 Task: Sort the products in the category "Multivitamins" by price (highest first).
Action: Mouse moved to (229, 110)
Screenshot: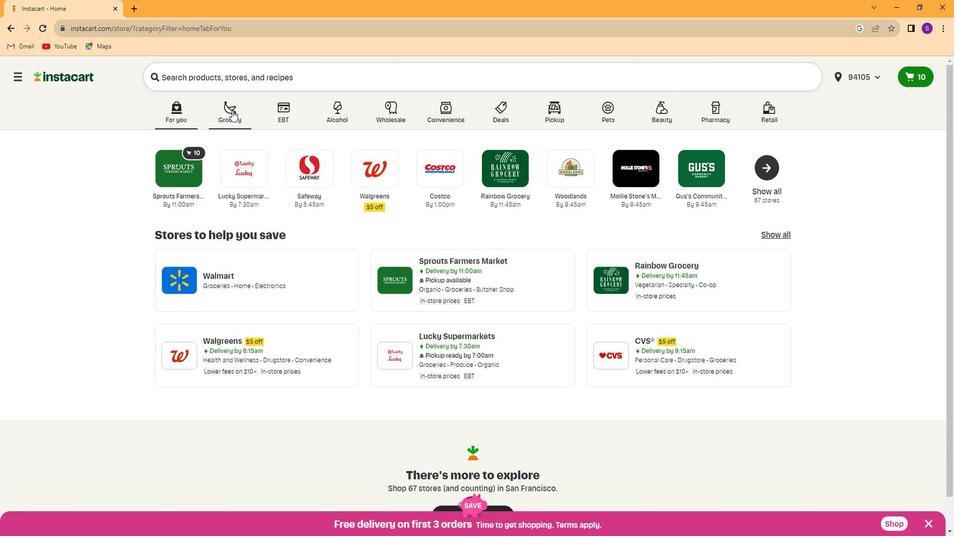 
Action: Mouse pressed left at (229, 110)
Screenshot: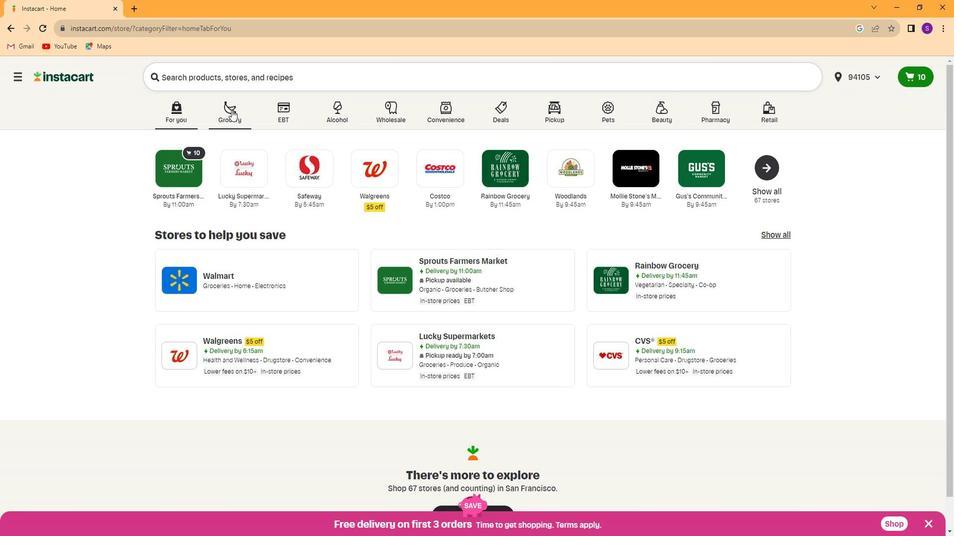 
Action: Mouse moved to (727, 174)
Screenshot: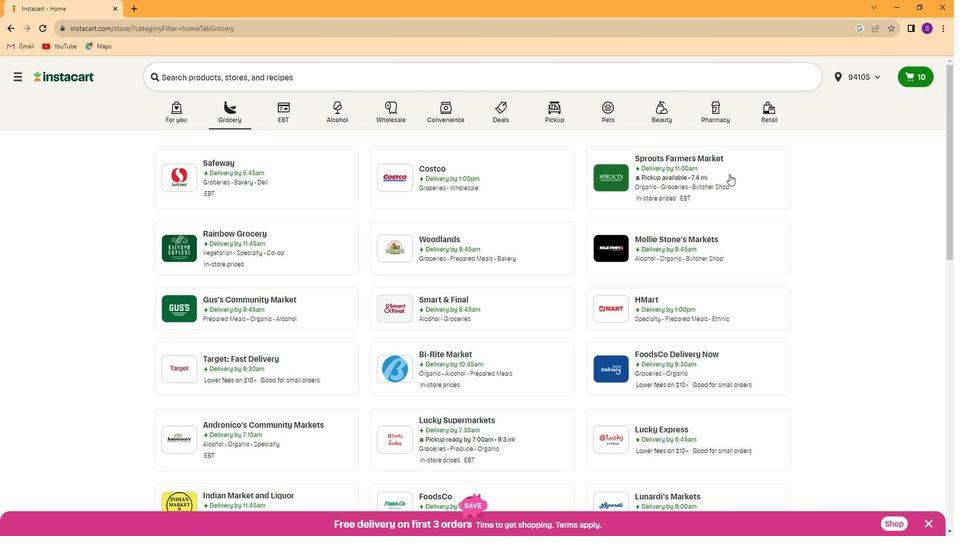 
Action: Mouse pressed left at (727, 174)
Screenshot: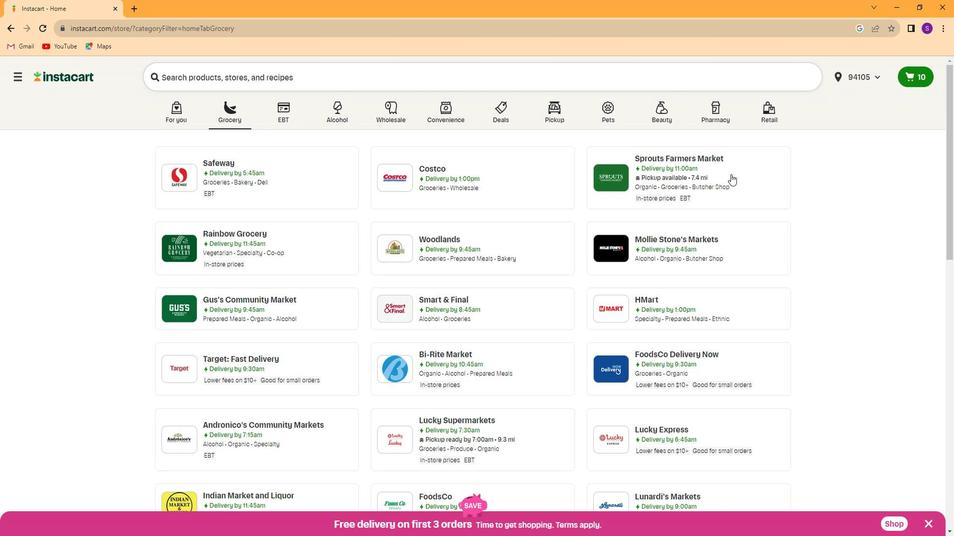 
Action: Mouse moved to (92, 394)
Screenshot: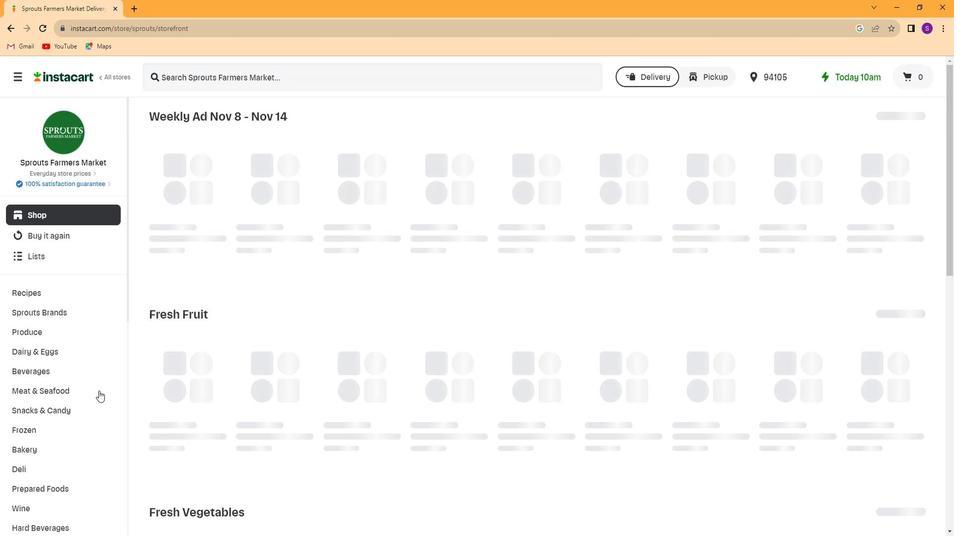 
Action: Mouse scrolled (92, 394) with delta (0, 0)
Screenshot: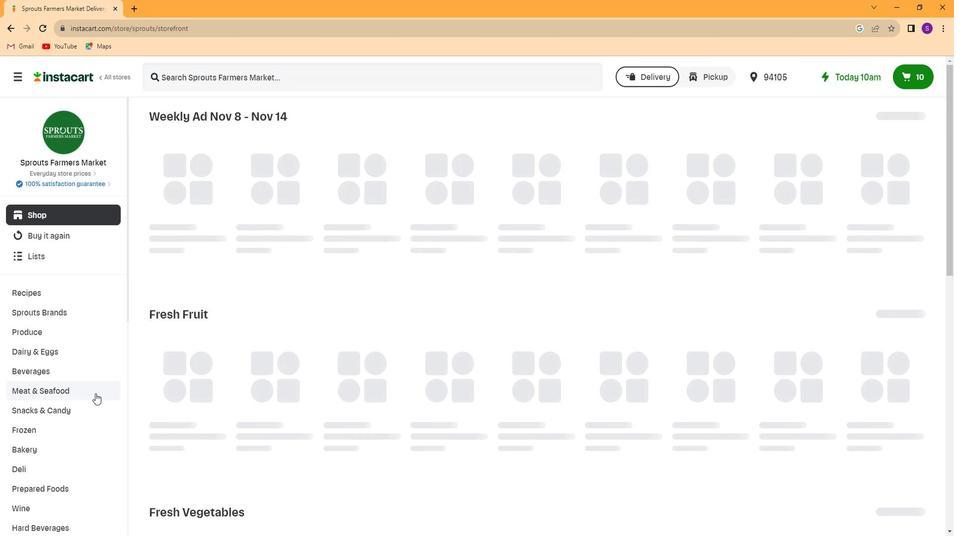 
Action: Mouse scrolled (92, 394) with delta (0, 0)
Screenshot: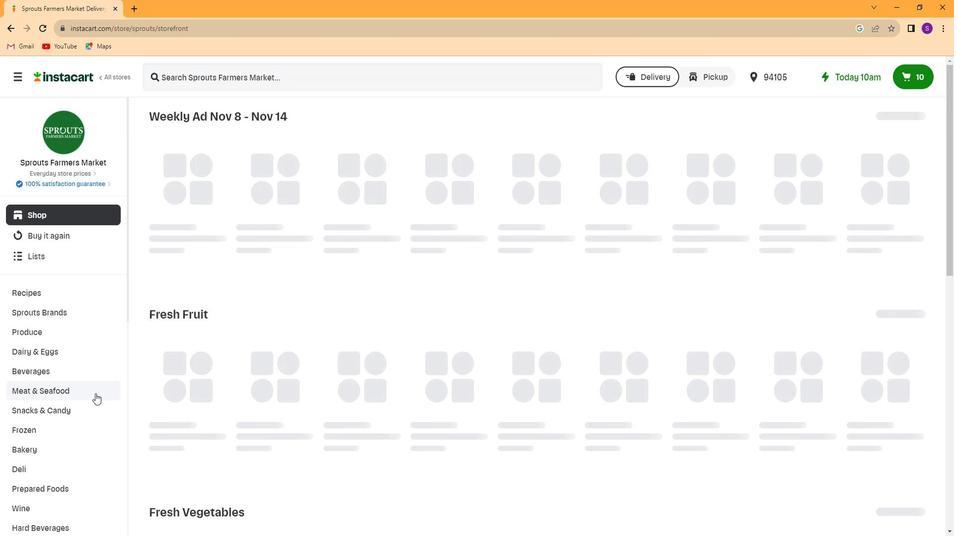 
Action: Mouse scrolled (92, 394) with delta (0, 0)
Screenshot: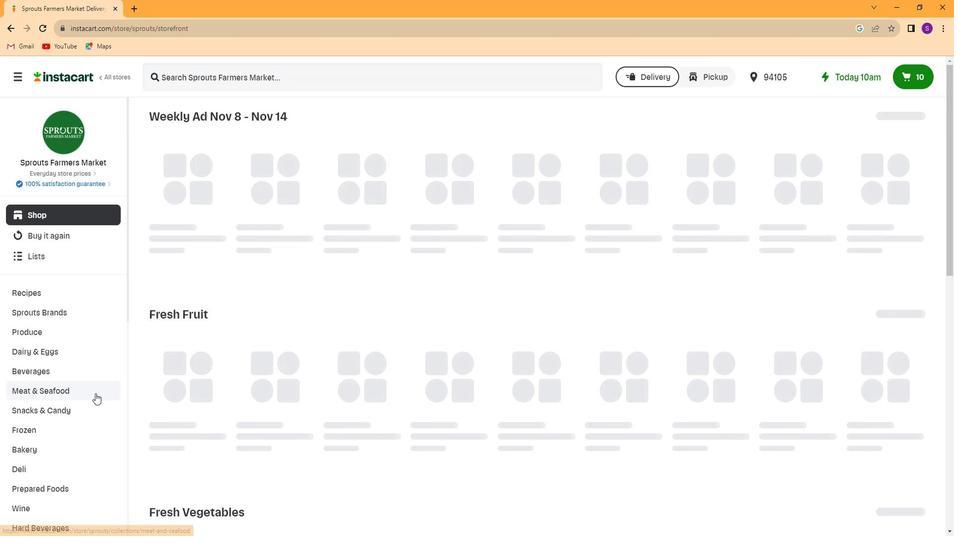 
Action: Mouse scrolled (92, 394) with delta (0, 0)
Screenshot: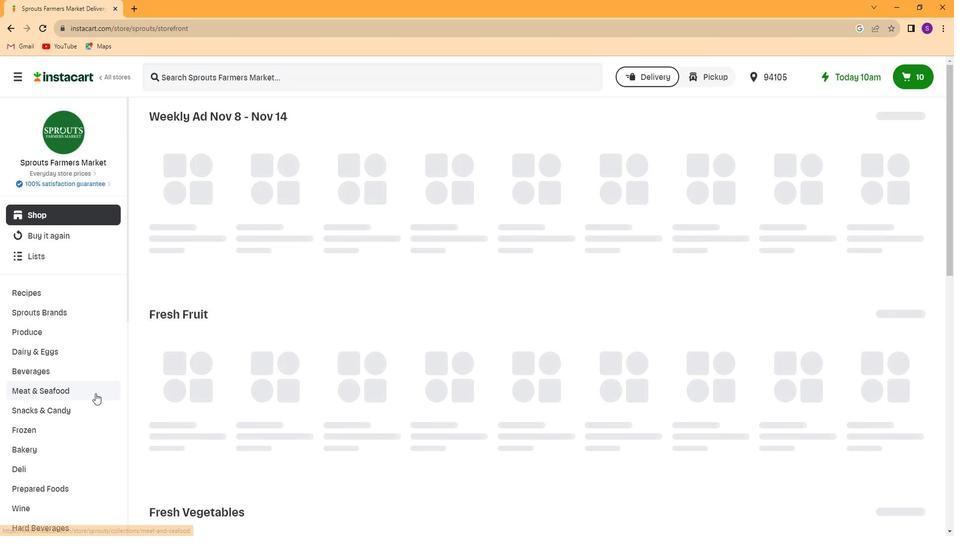 
Action: Mouse scrolled (92, 394) with delta (0, 0)
Screenshot: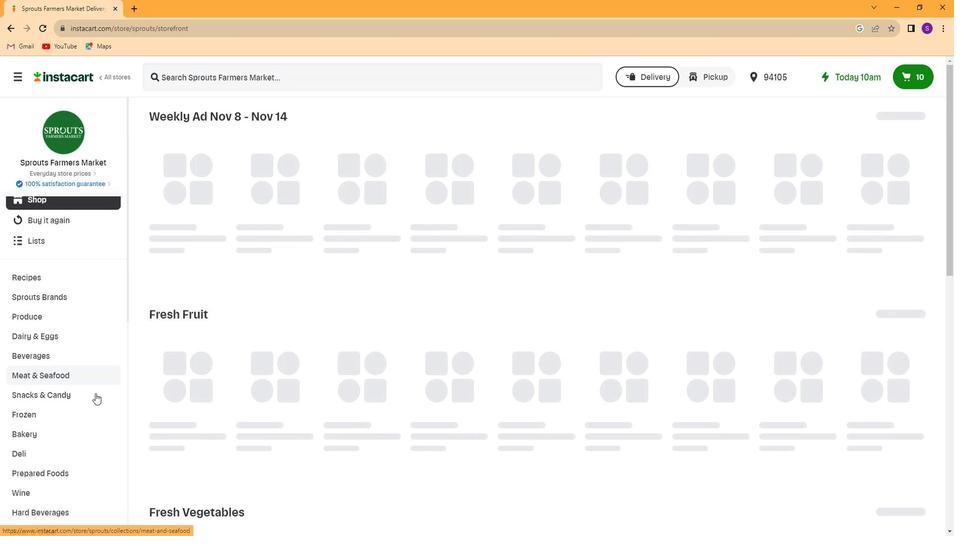 
Action: Mouse scrolled (92, 395) with delta (0, 0)
Screenshot: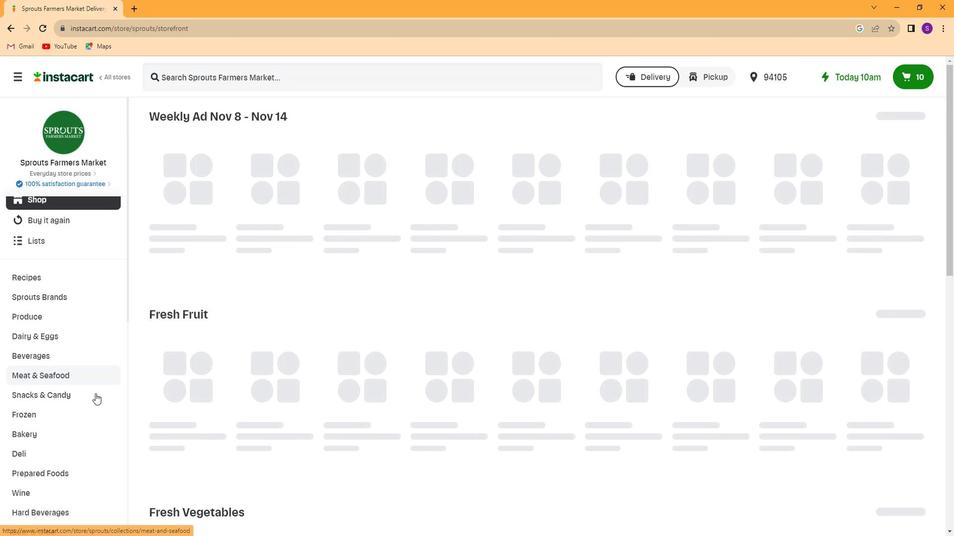 
Action: Mouse scrolled (92, 394) with delta (0, 0)
Screenshot: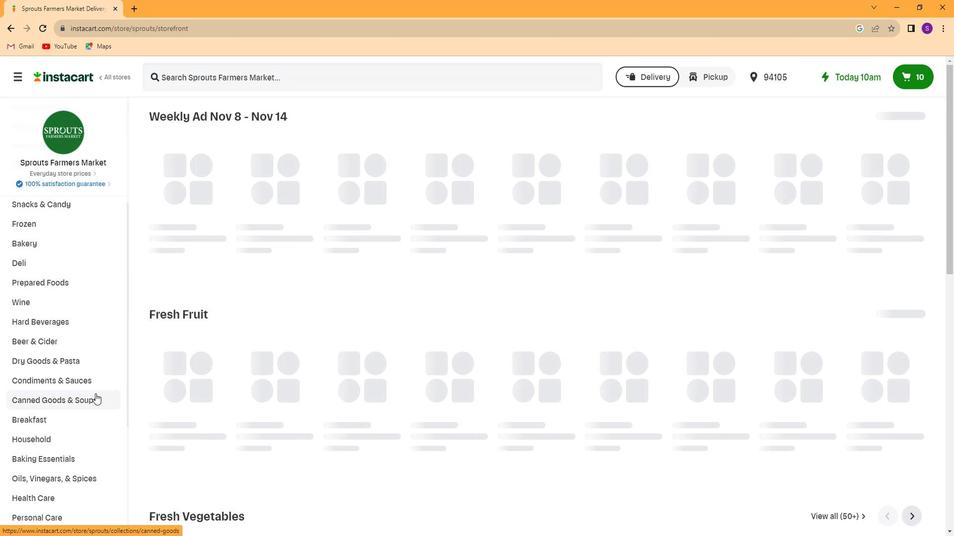 
Action: Mouse scrolled (92, 394) with delta (0, 0)
Screenshot: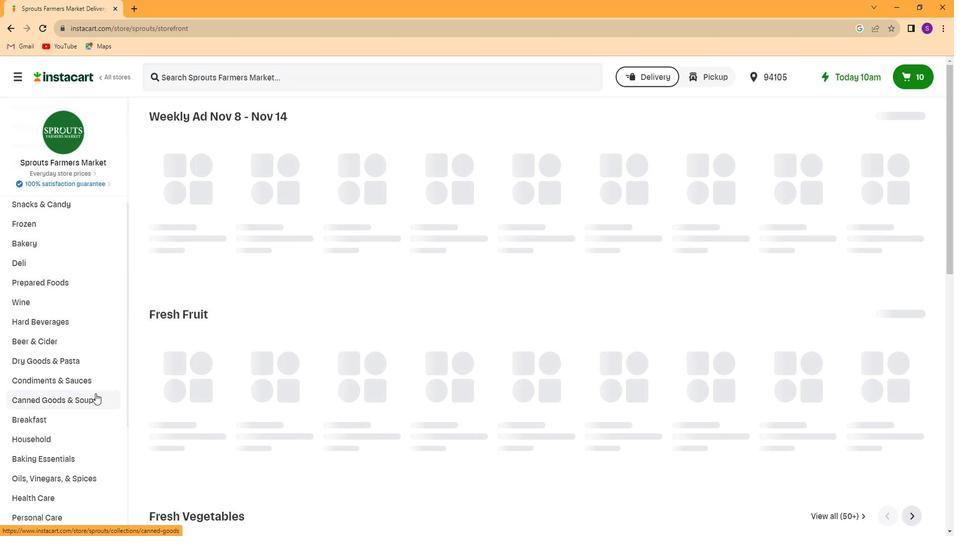 
Action: Mouse moved to (92, 394)
Screenshot: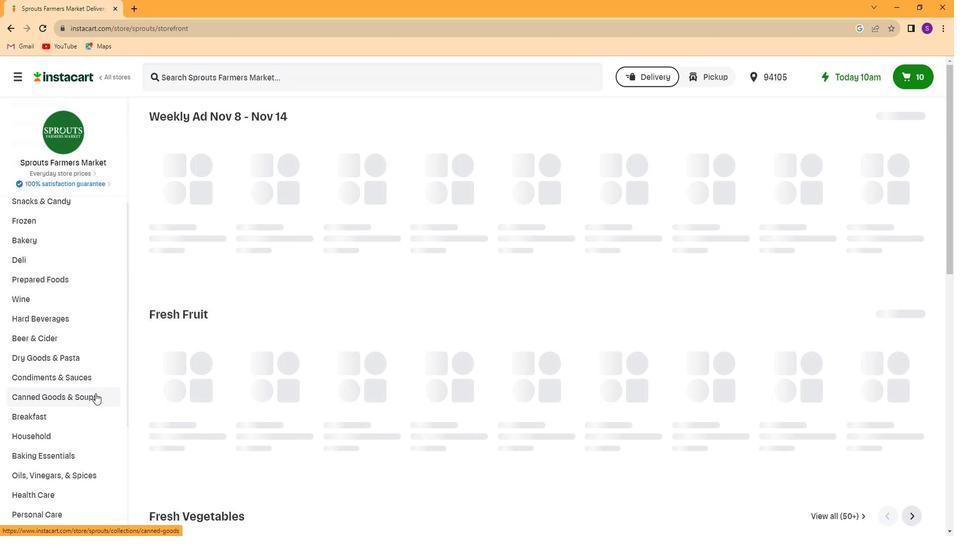
Action: Mouse scrolled (92, 394) with delta (0, 0)
Screenshot: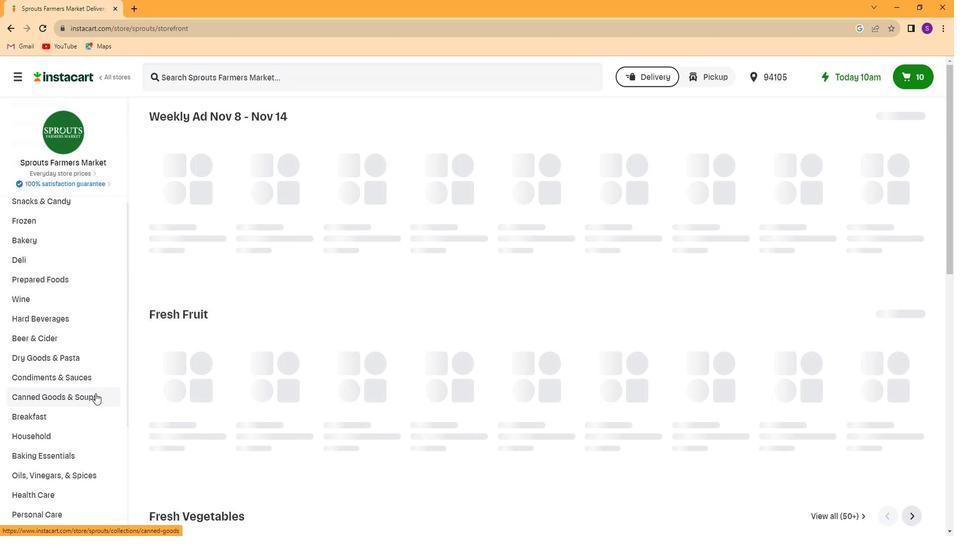 
Action: Mouse moved to (88, 397)
Screenshot: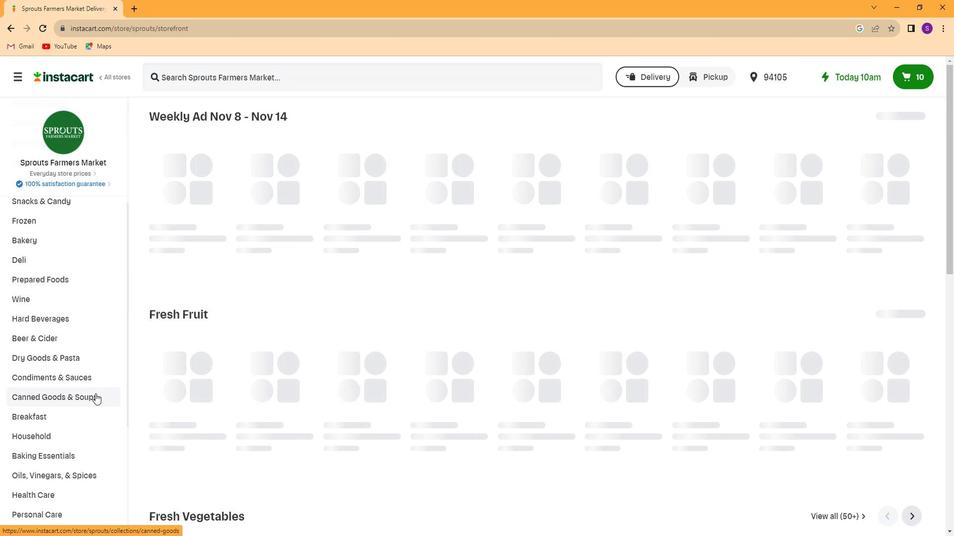 
Action: Mouse scrolled (88, 397) with delta (0, 0)
Screenshot: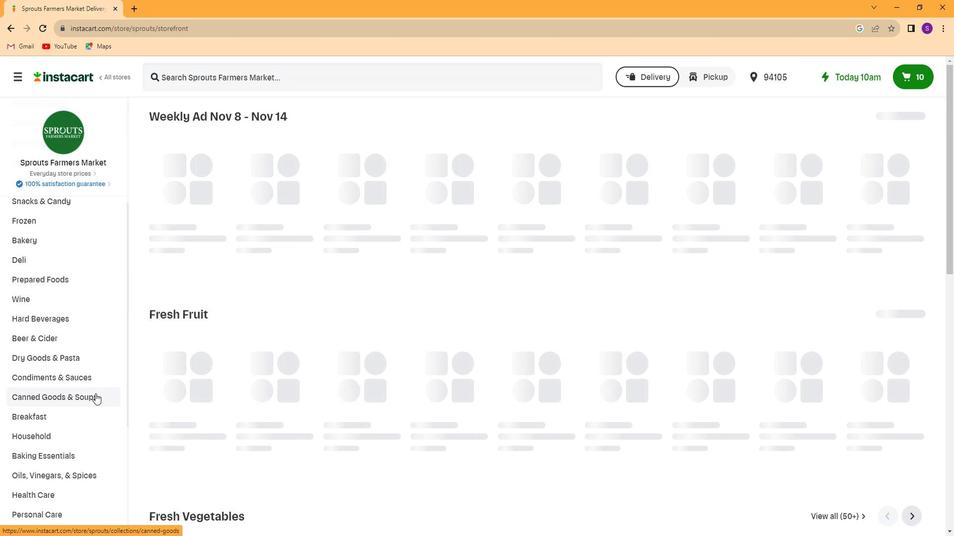 
Action: Mouse moved to (84, 399)
Screenshot: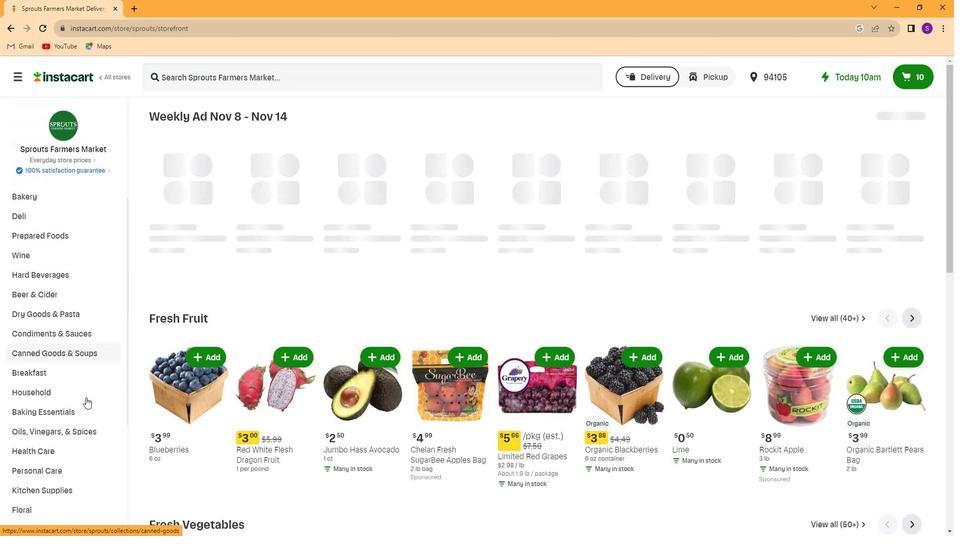 
Action: Mouse scrolled (84, 398) with delta (0, 0)
Screenshot: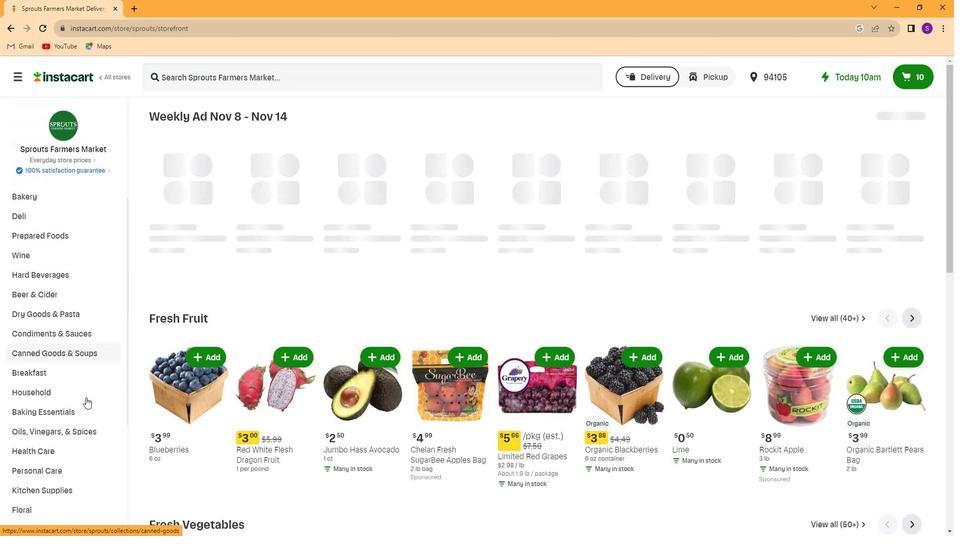 
Action: Mouse moved to (81, 399)
Screenshot: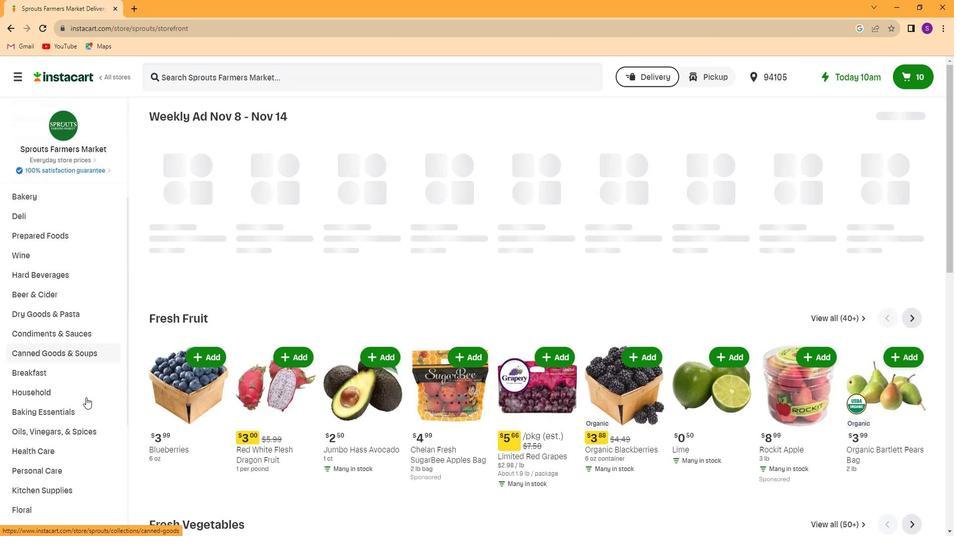 
Action: Mouse scrolled (81, 398) with delta (0, 0)
Screenshot: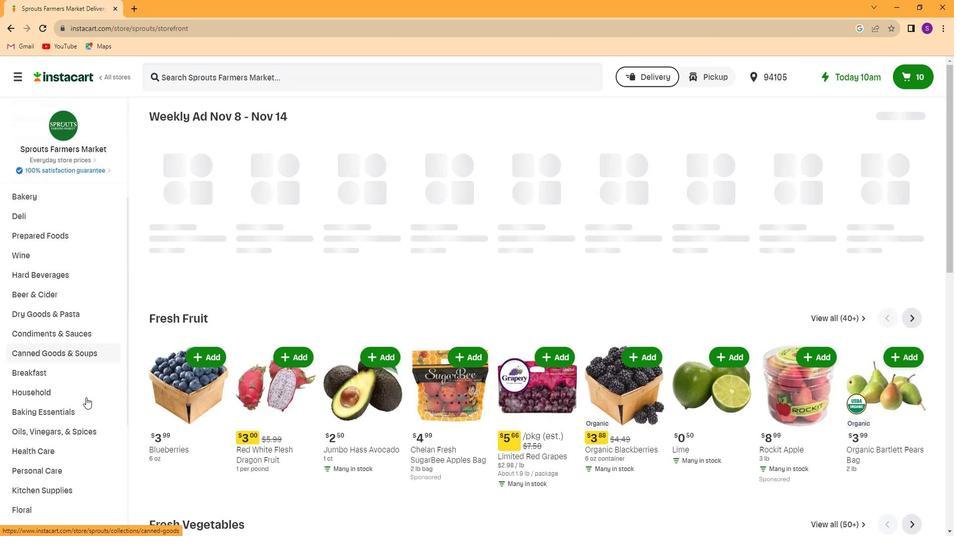 
Action: Mouse moved to (80, 399)
Screenshot: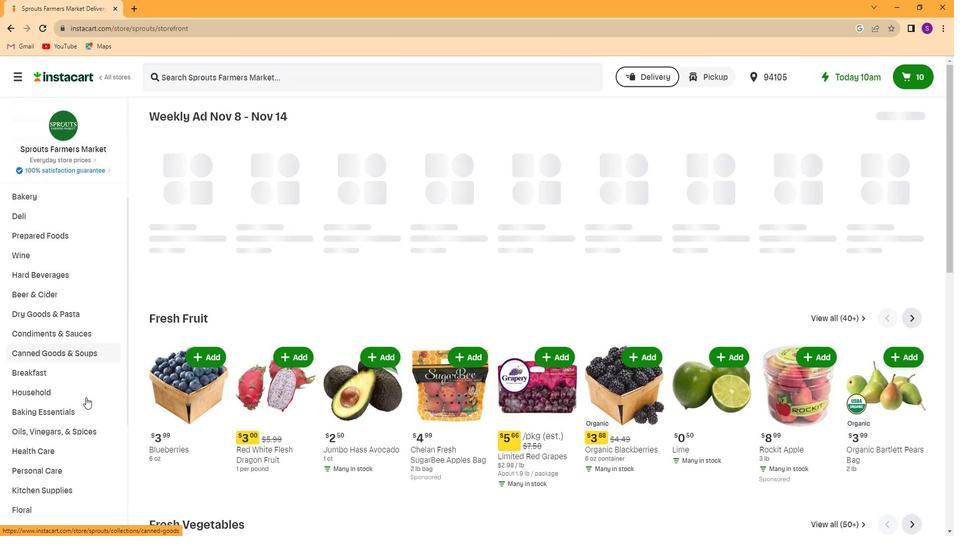 
Action: Mouse scrolled (80, 398) with delta (0, 0)
Screenshot: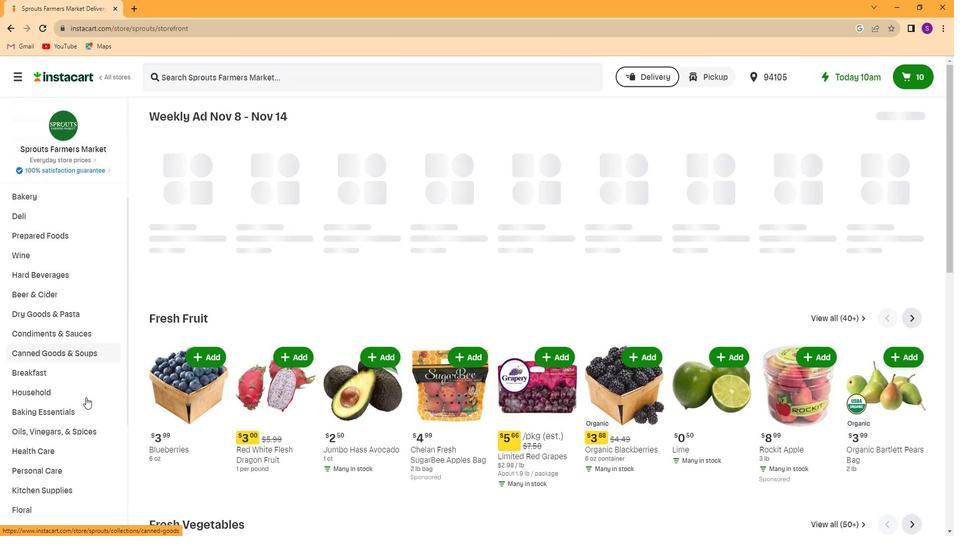 
Action: Mouse moved to (78, 399)
Screenshot: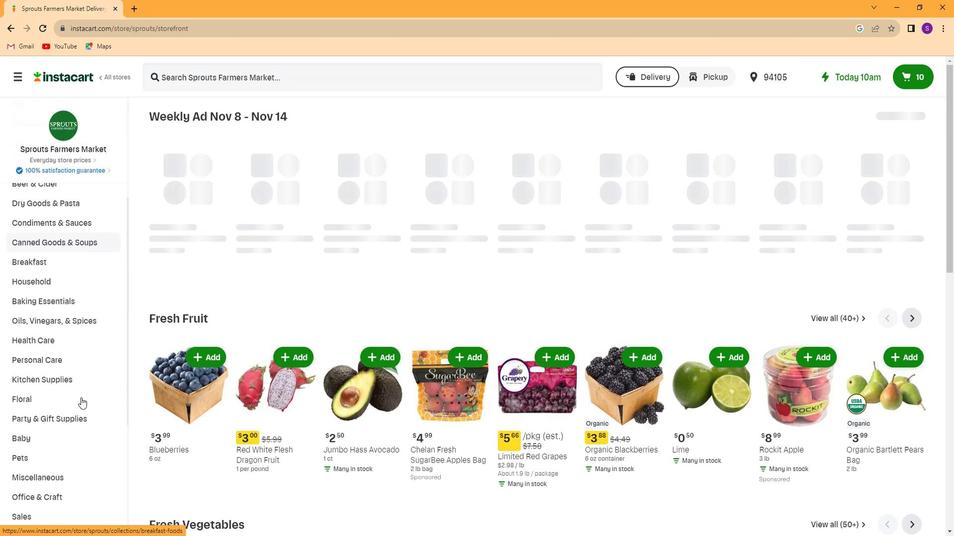 
Action: Mouse scrolled (78, 398) with delta (0, 0)
Screenshot: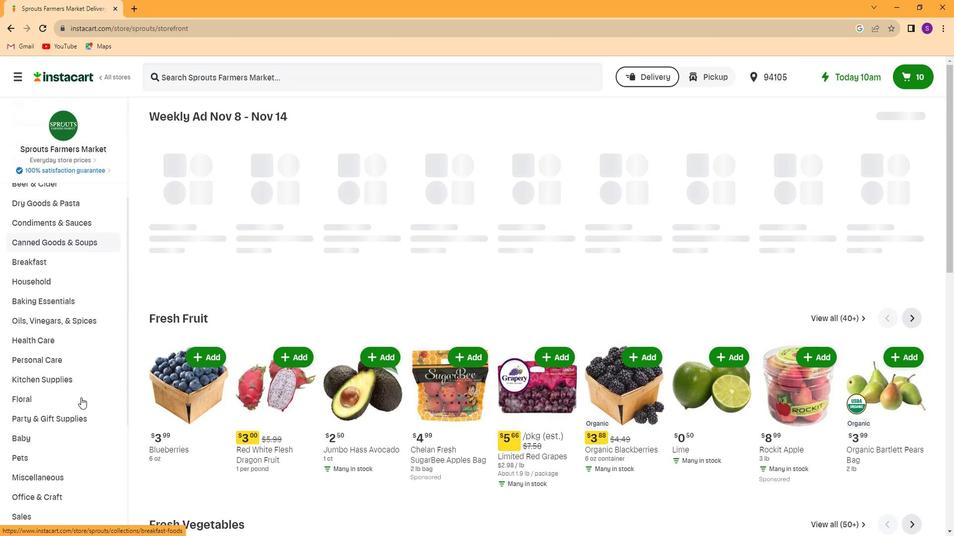 
Action: Mouse scrolled (78, 398) with delta (0, 0)
Screenshot: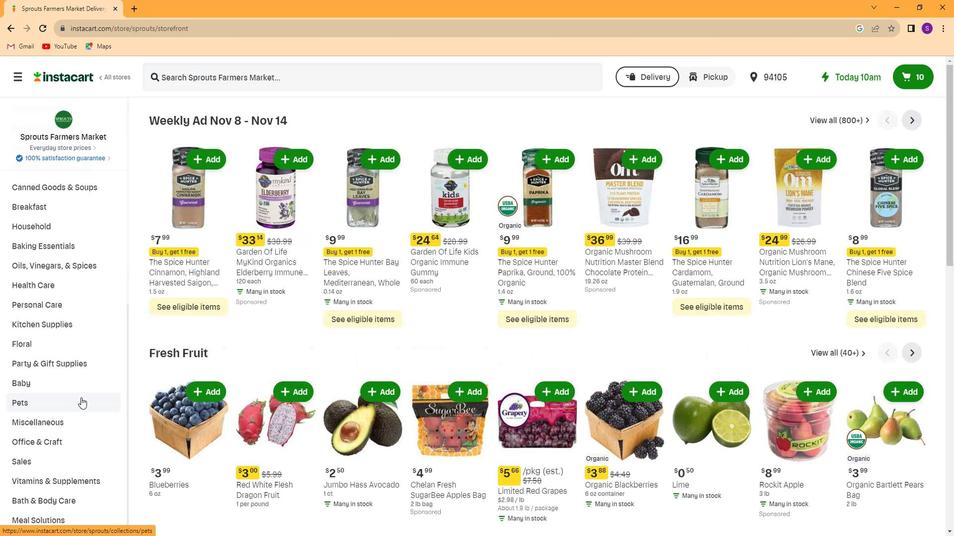 
Action: Mouse scrolled (78, 398) with delta (0, 0)
Screenshot: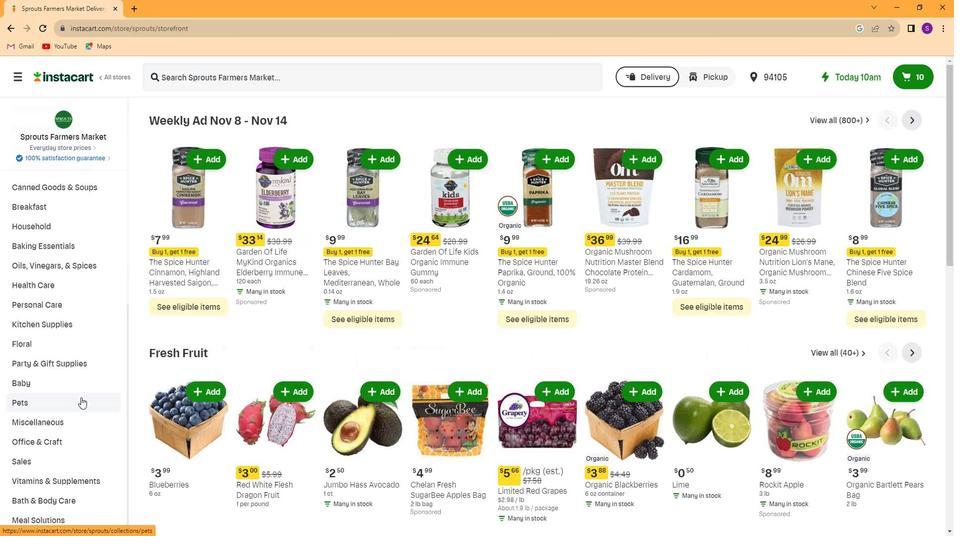 
Action: Mouse scrolled (78, 398) with delta (0, 0)
Screenshot: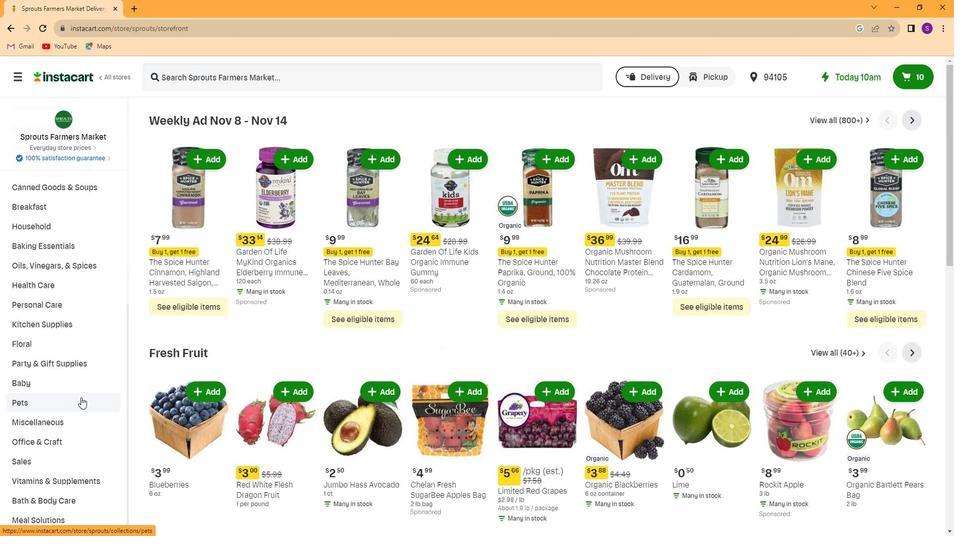 
Action: Mouse scrolled (78, 398) with delta (0, 0)
Screenshot: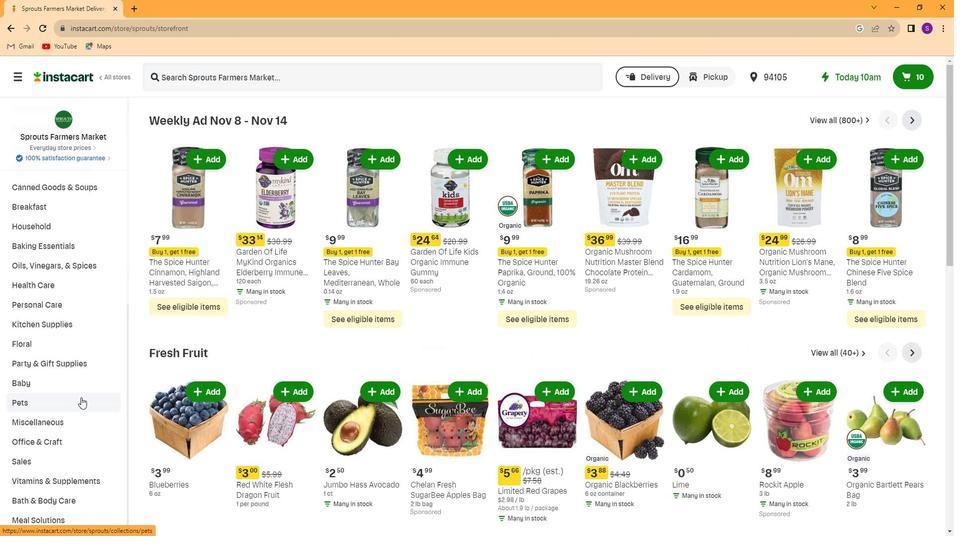 
Action: Mouse scrolled (78, 398) with delta (0, 0)
Screenshot: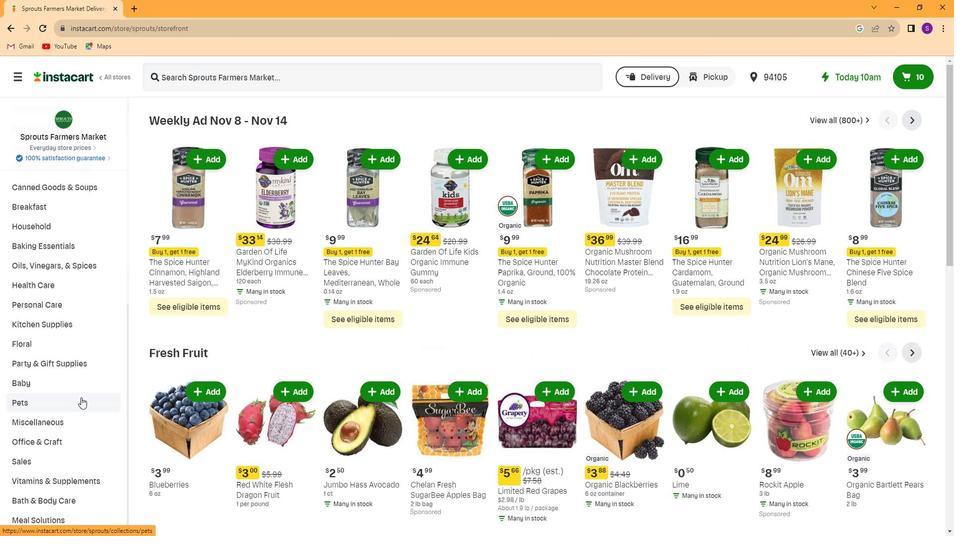 
Action: Mouse scrolled (78, 398) with delta (0, 0)
Screenshot: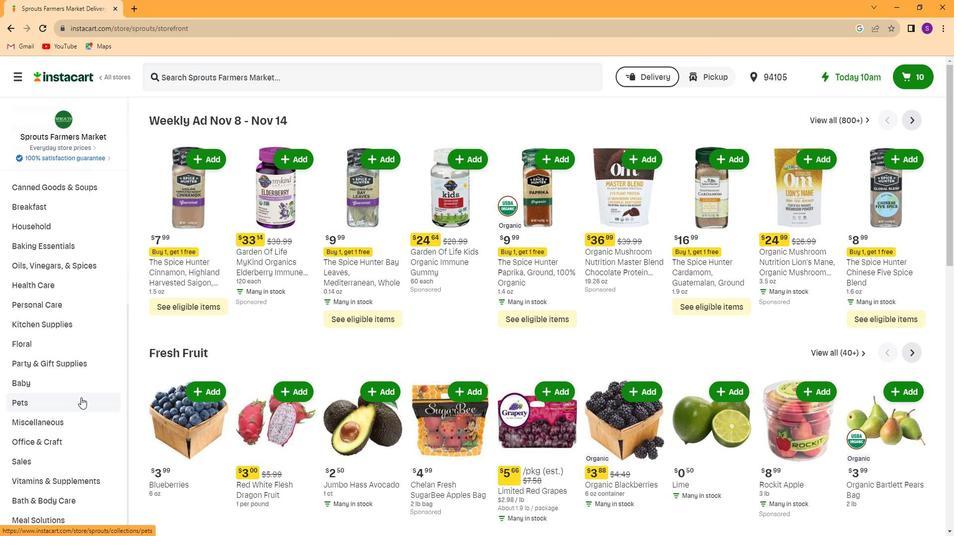 
Action: Mouse moved to (77, 479)
Screenshot: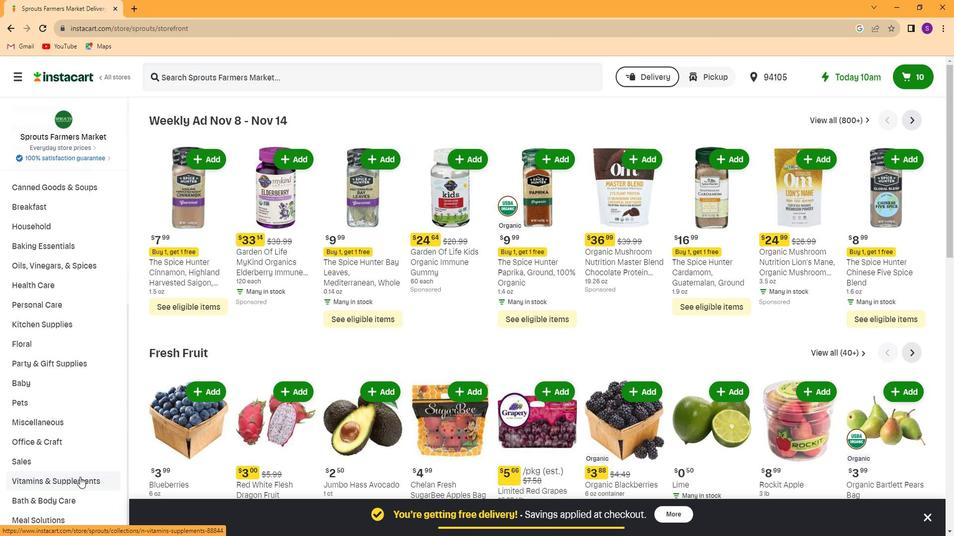 
Action: Mouse pressed left at (77, 479)
Screenshot: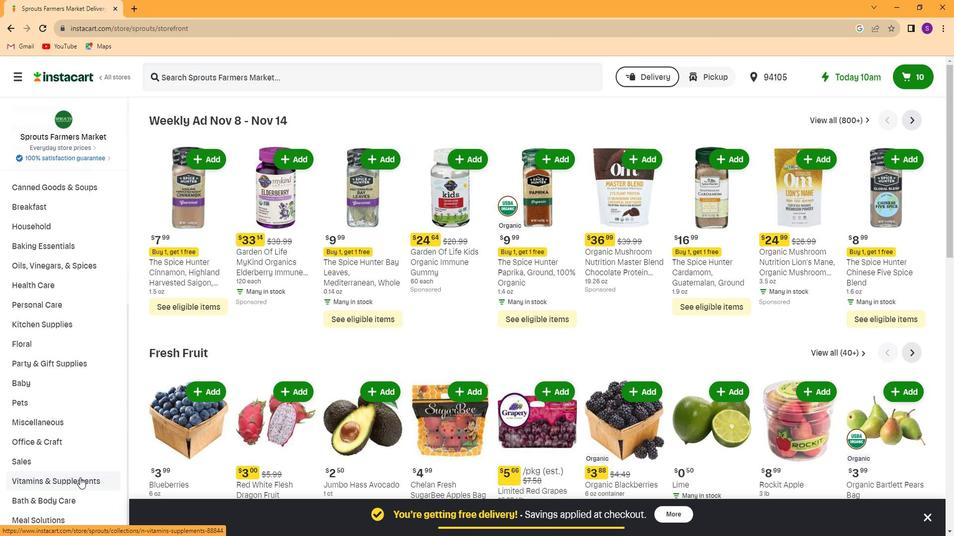 
Action: Mouse moved to (77, 449)
Screenshot: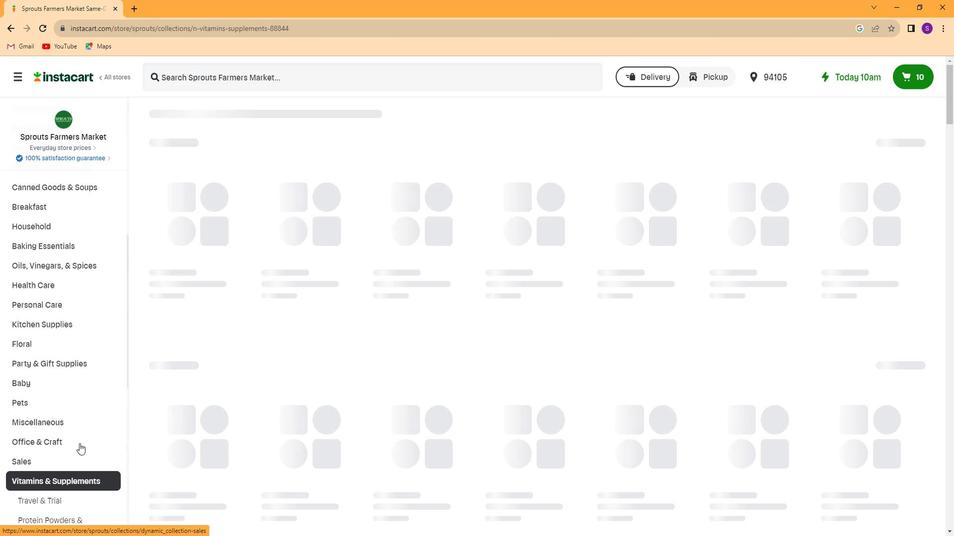 
Action: Mouse scrolled (77, 448) with delta (0, 0)
Screenshot: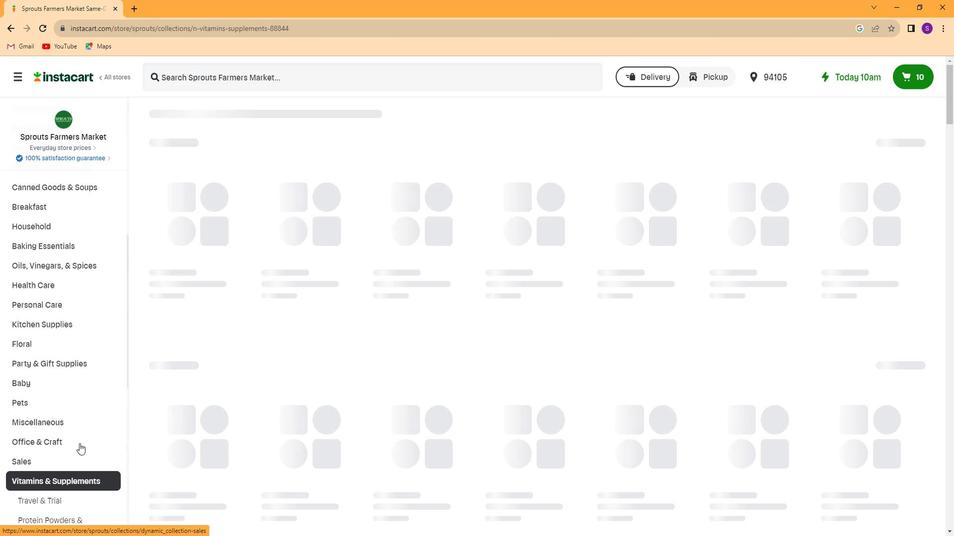 
Action: Mouse moved to (78, 432)
Screenshot: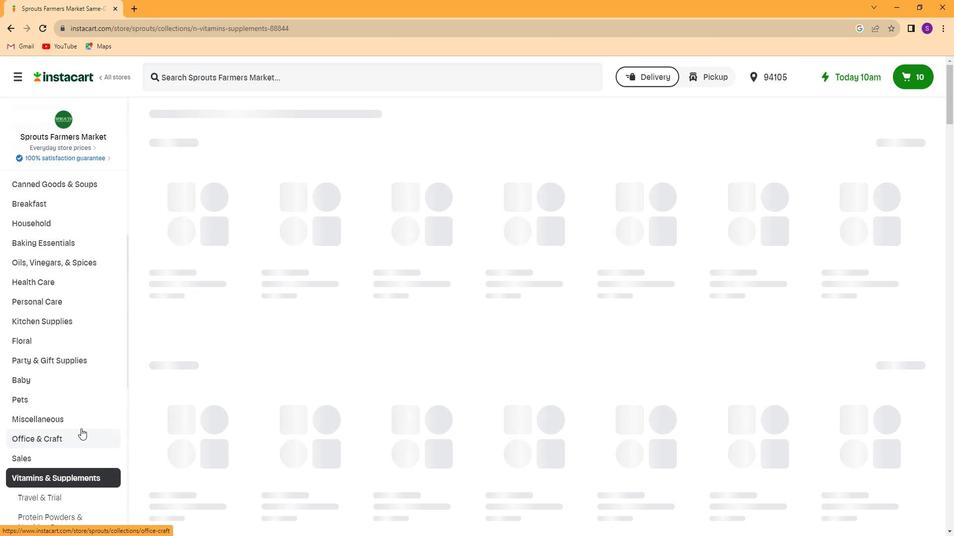 
Action: Mouse scrolled (78, 432) with delta (0, 0)
Screenshot: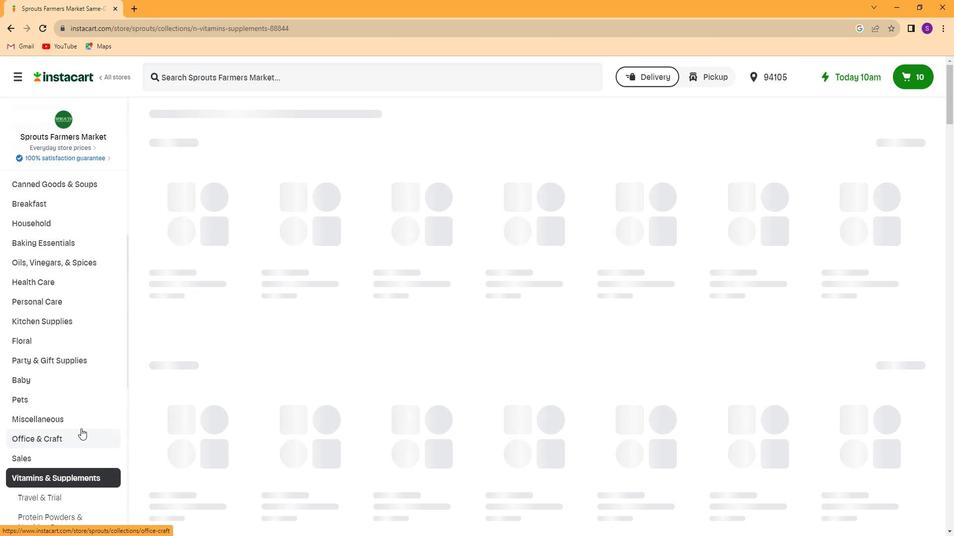 
Action: Mouse moved to (78, 428)
Screenshot: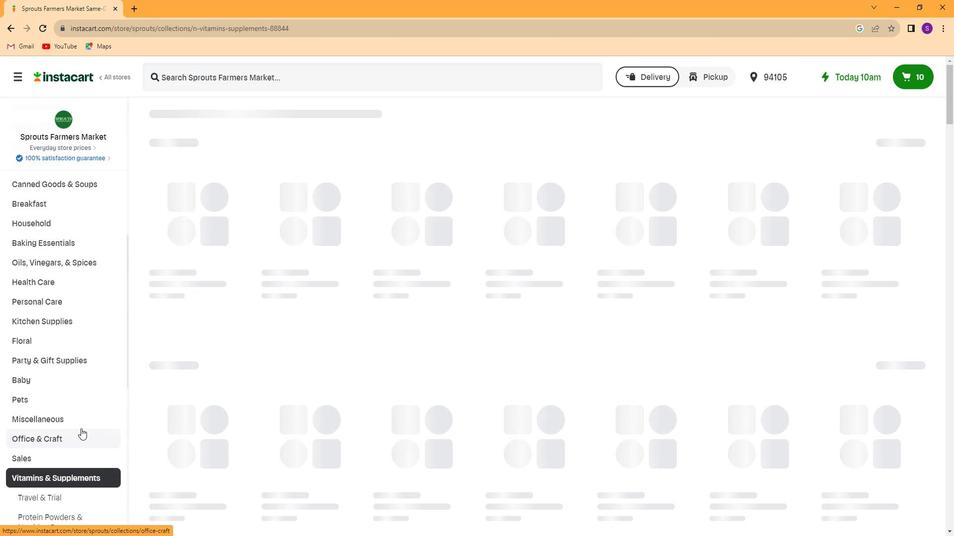 
Action: Mouse scrolled (78, 427) with delta (0, 0)
Screenshot: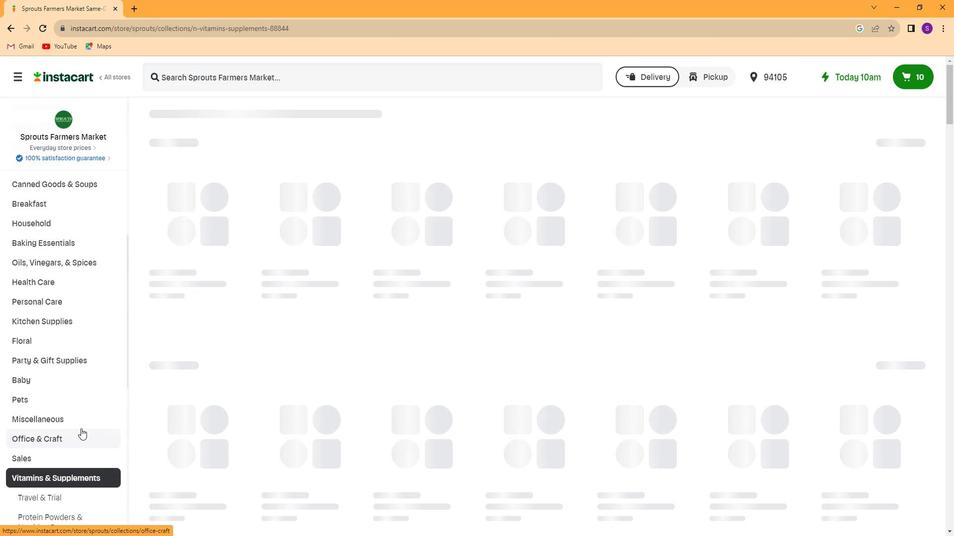
Action: Mouse moved to (78, 424)
Screenshot: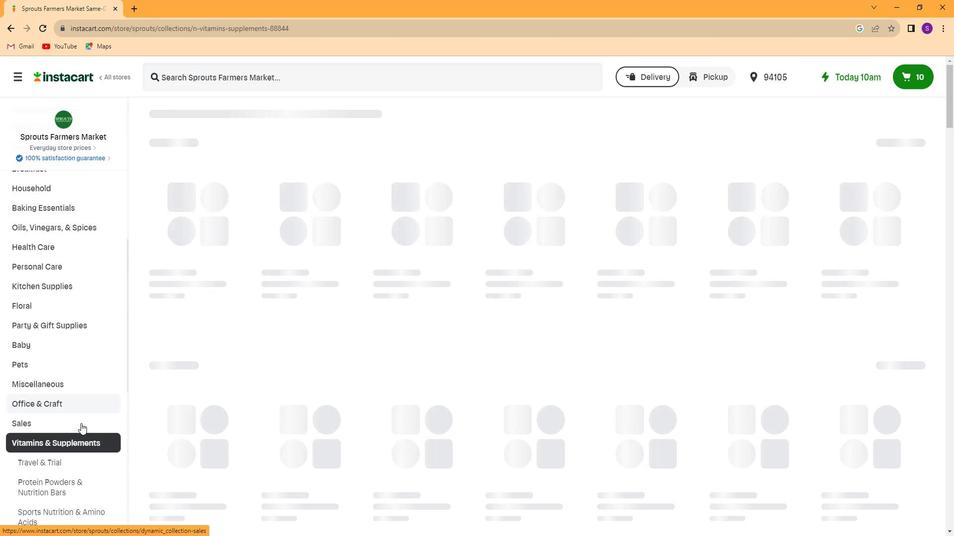 
Action: Mouse scrolled (78, 424) with delta (0, 0)
Screenshot: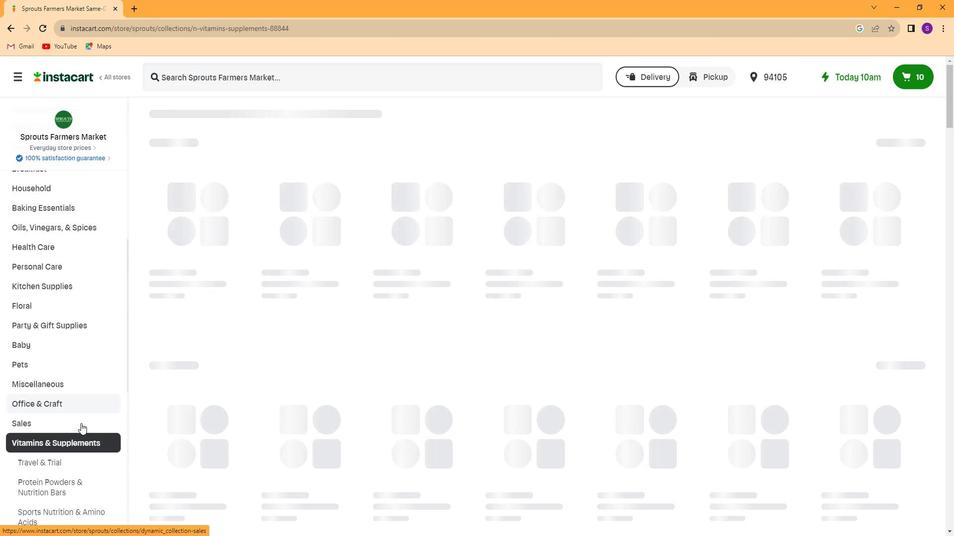 
Action: Mouse moved to (78, 417)
Screenshot: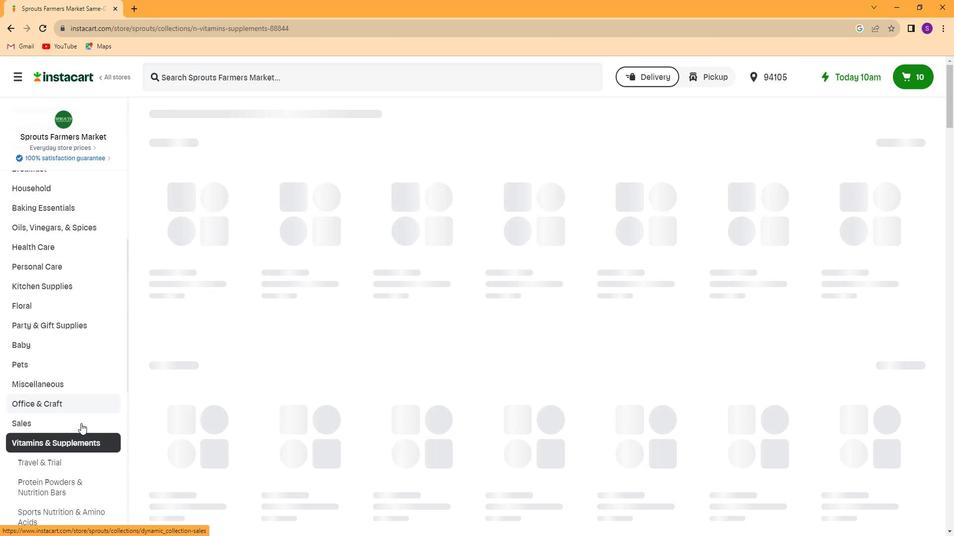 
Action: Mouse scrolled (78, 417) with delta (0, 0)
Screenshot: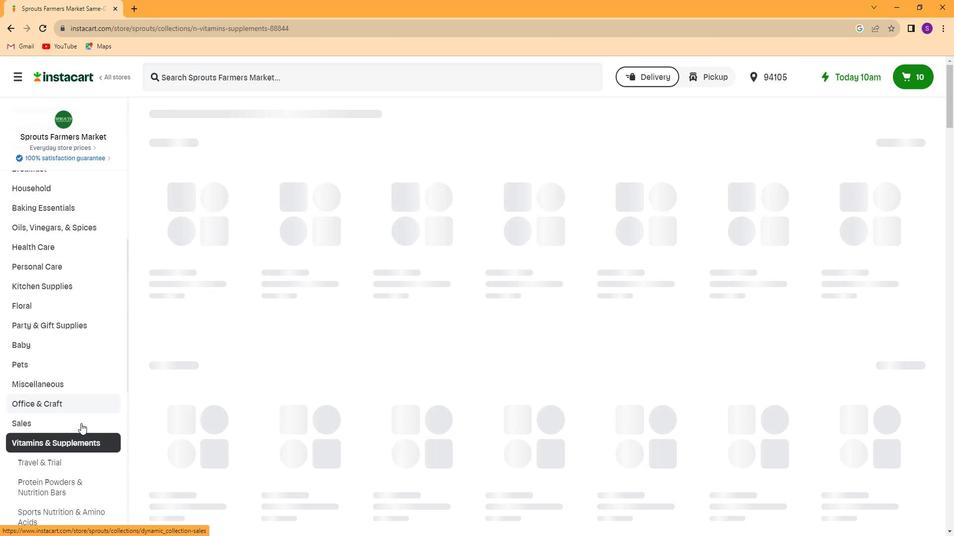 
Action: Mouse moved to (78, 410)
Screenshot: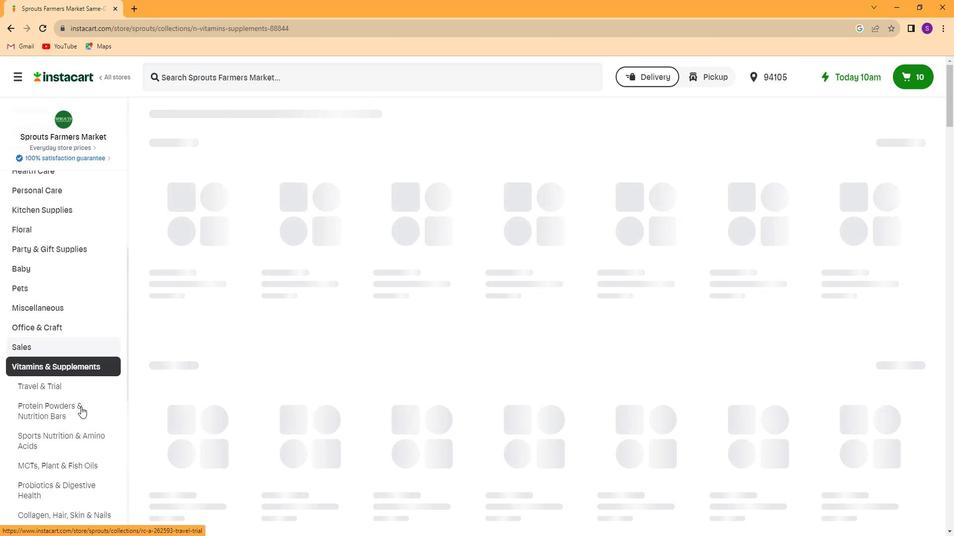
Action: Mouse scrolled (78, 409) with delta (0, 0)
Screenshot: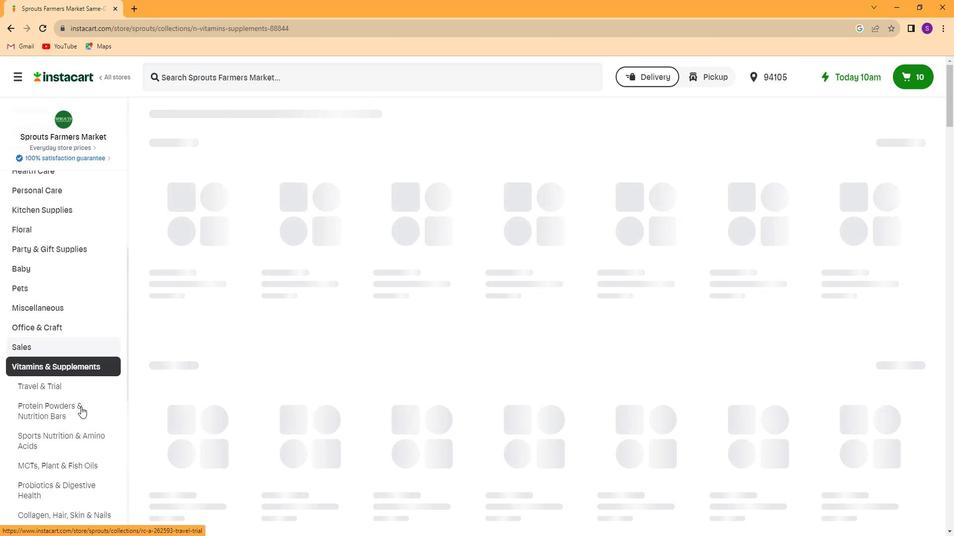 
Action: Mouse moved to (78, 404)
Screenshot: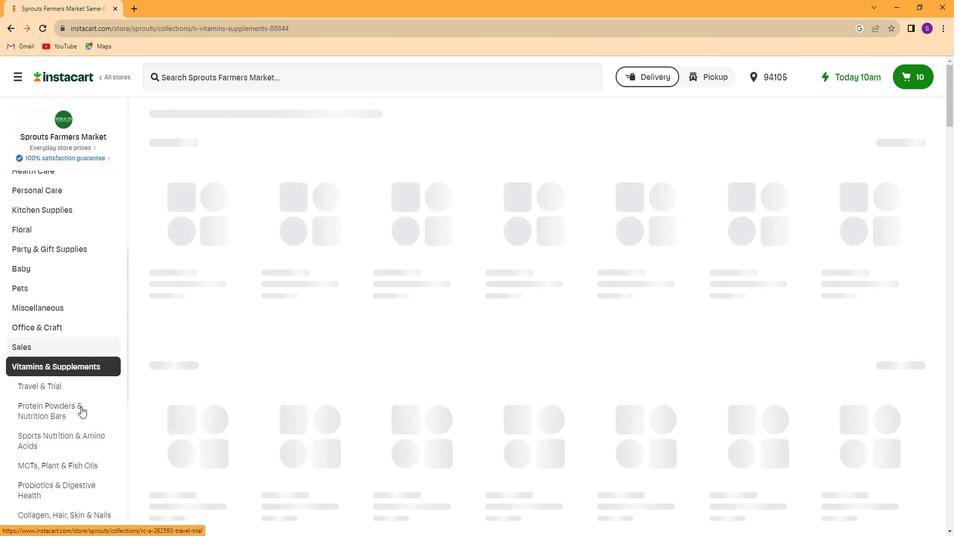 
Action: Mouse scrolled (78, 403) with delta (0, 0)
Screenshot: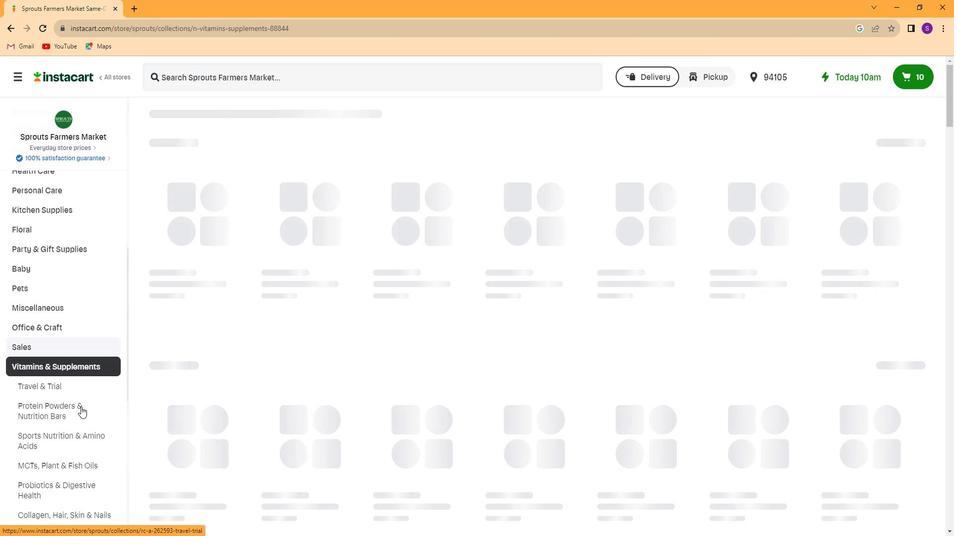 
Action: Mouse moved to (92, 367)
Screenshot: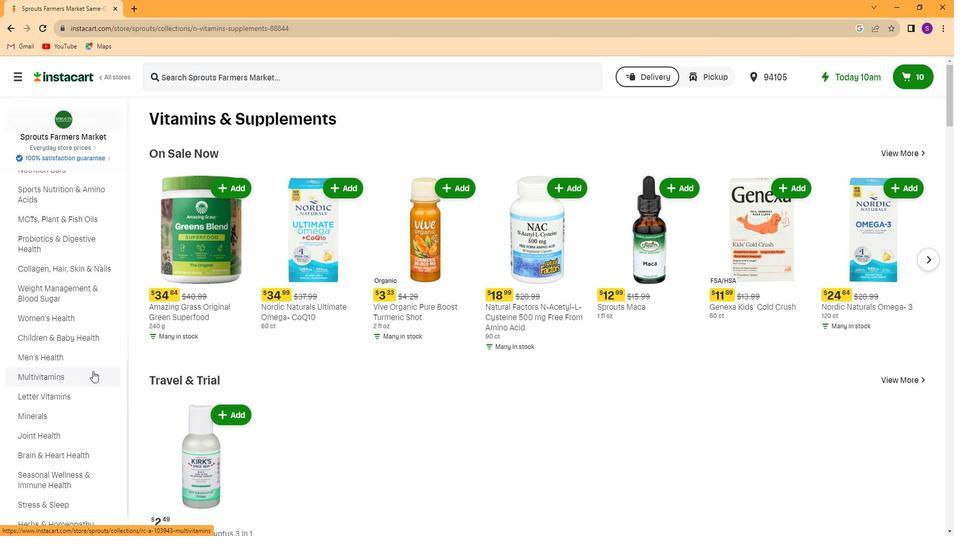 
Action: Mouse pressed left at (92, 367)
Screenshot: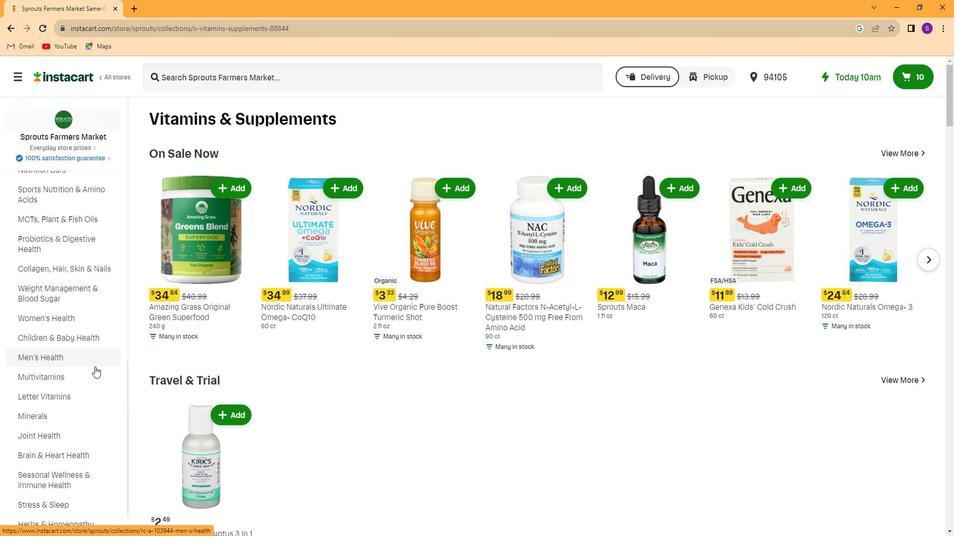 
Action: Mouse moved to (84, 377)
Screenshot: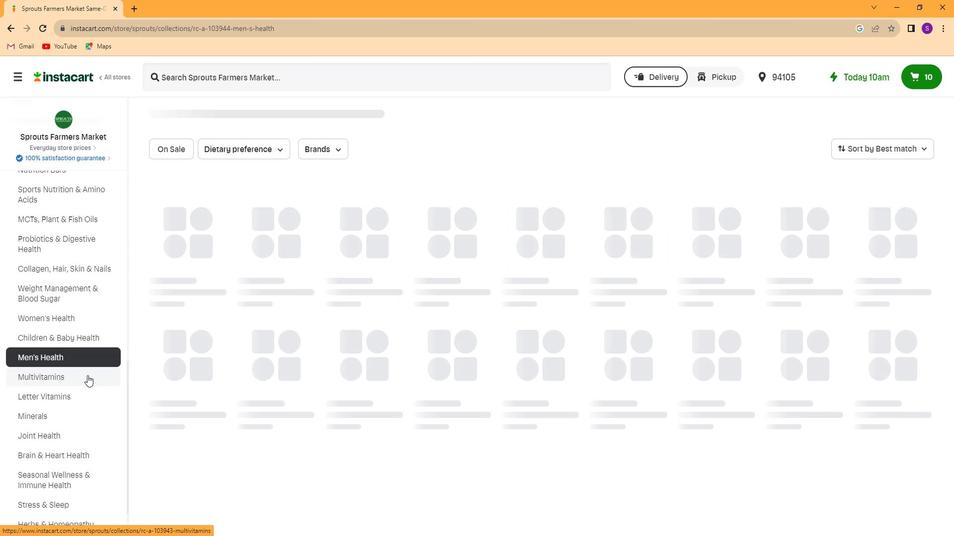 
Action: Mouse pressed left at (84, 377)
Screenshot: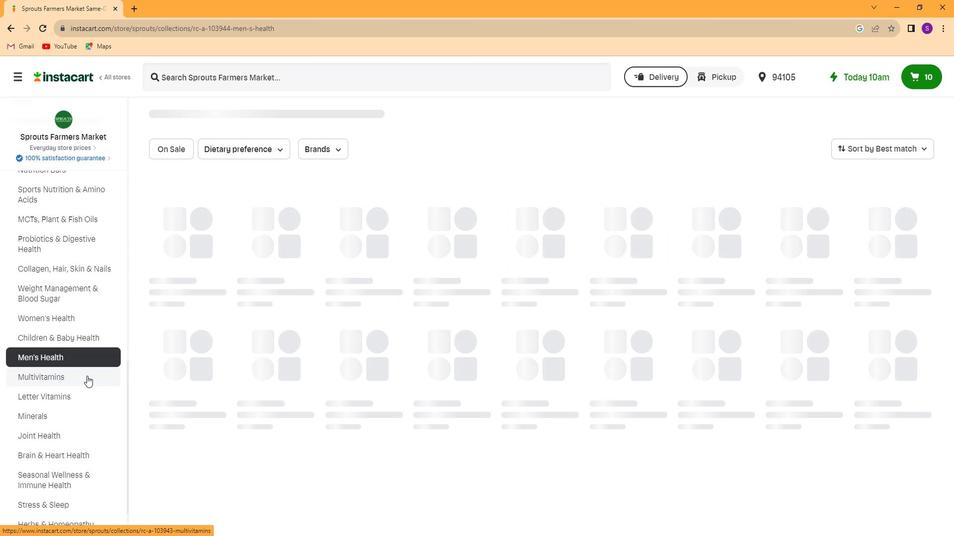 
Action: Mouse moved to (869, 155)
Screenshot: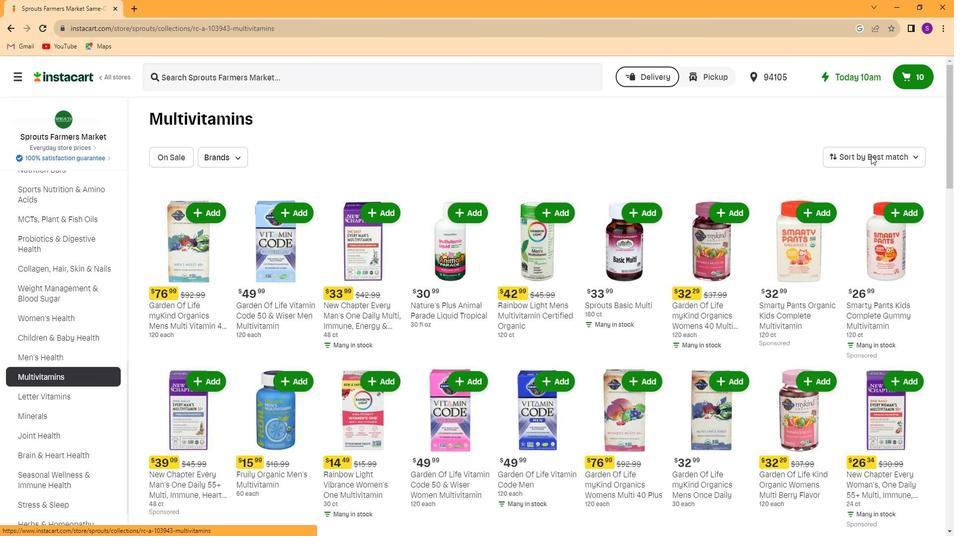 
Action: Mouse pressed left at (869, 155)
Screenshot: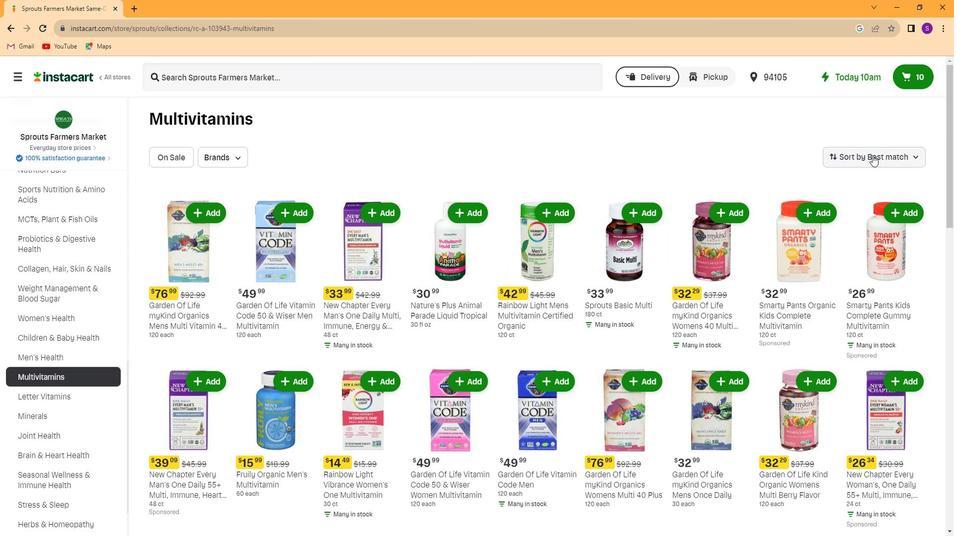 
Action: Mouse moved to (880, 227)
Screenshot: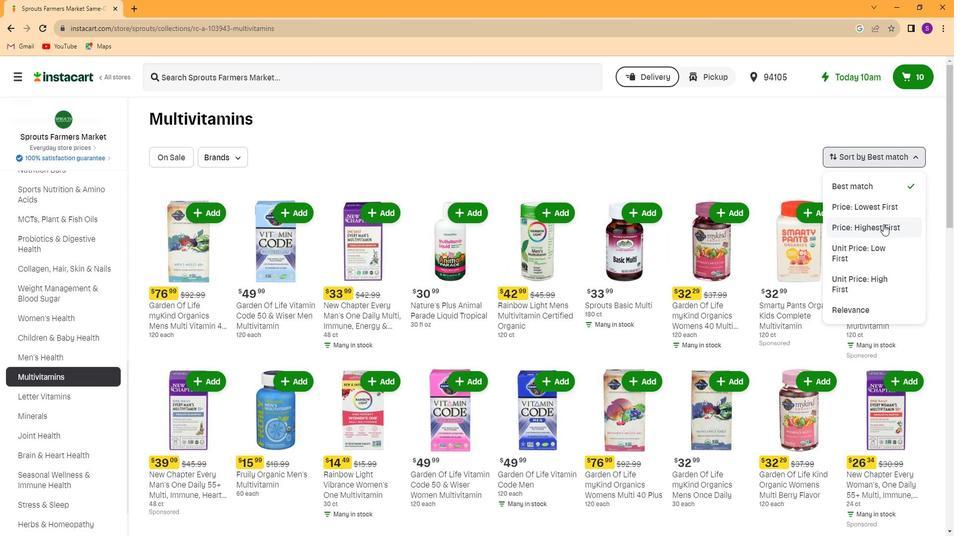 
Action: Mouse pressed left at (880, 227)
Screenshot: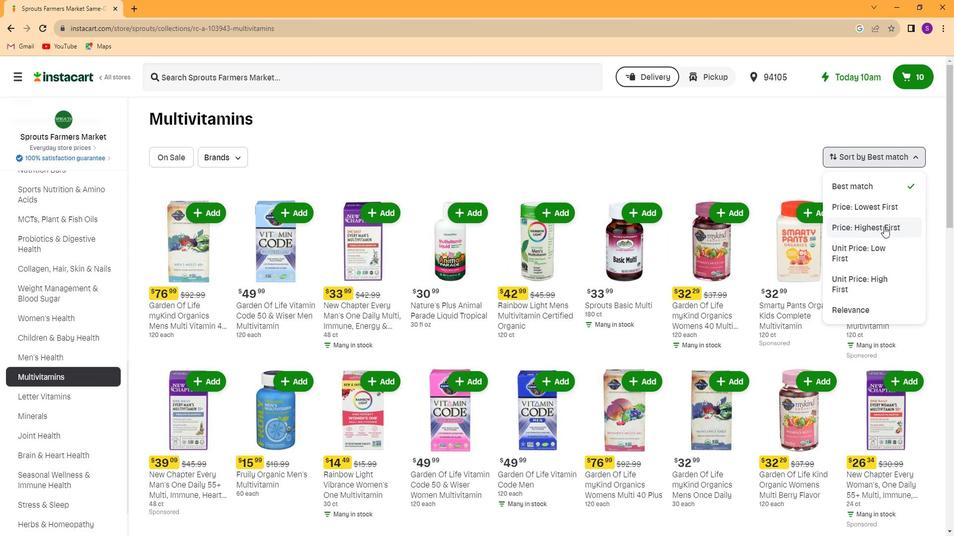 
Action: Mouse moved to (460, 400)
Screenshot: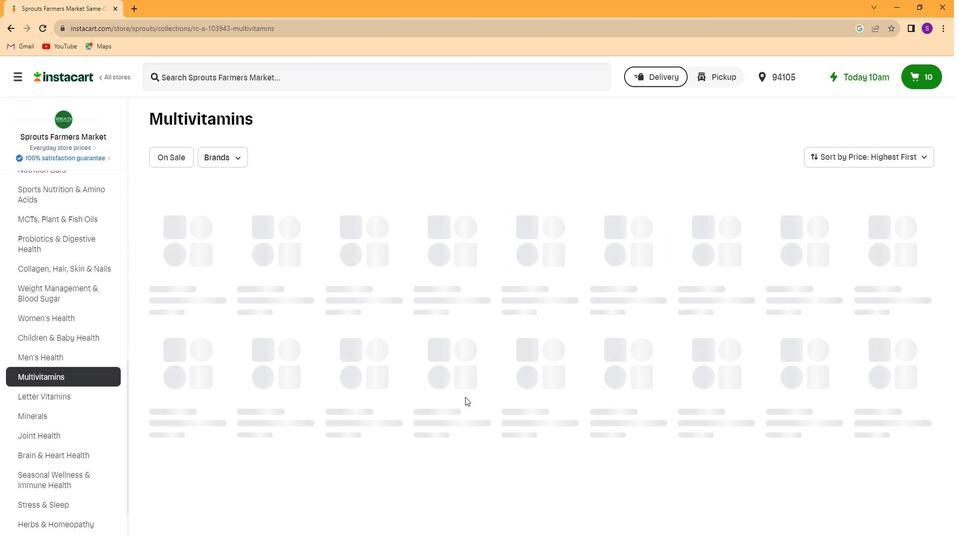 
